 Task: Move the task Create a new online platform for online life coaching services to the section To-Do in the project BrainWave and sort the tasks in the project by Due Date
Action: Mouse moved to (565, 427)
Screenshot: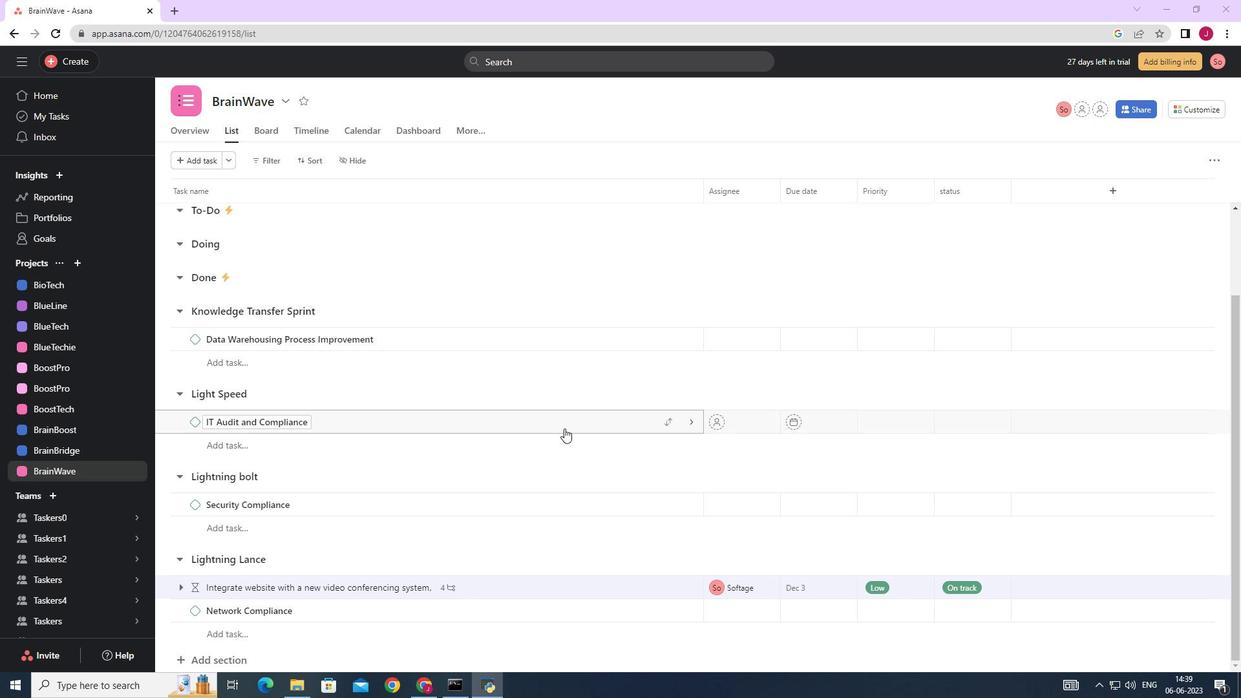 
Action: Mouse scrolled (565, 428) with delta (0, 0)
Screenshot: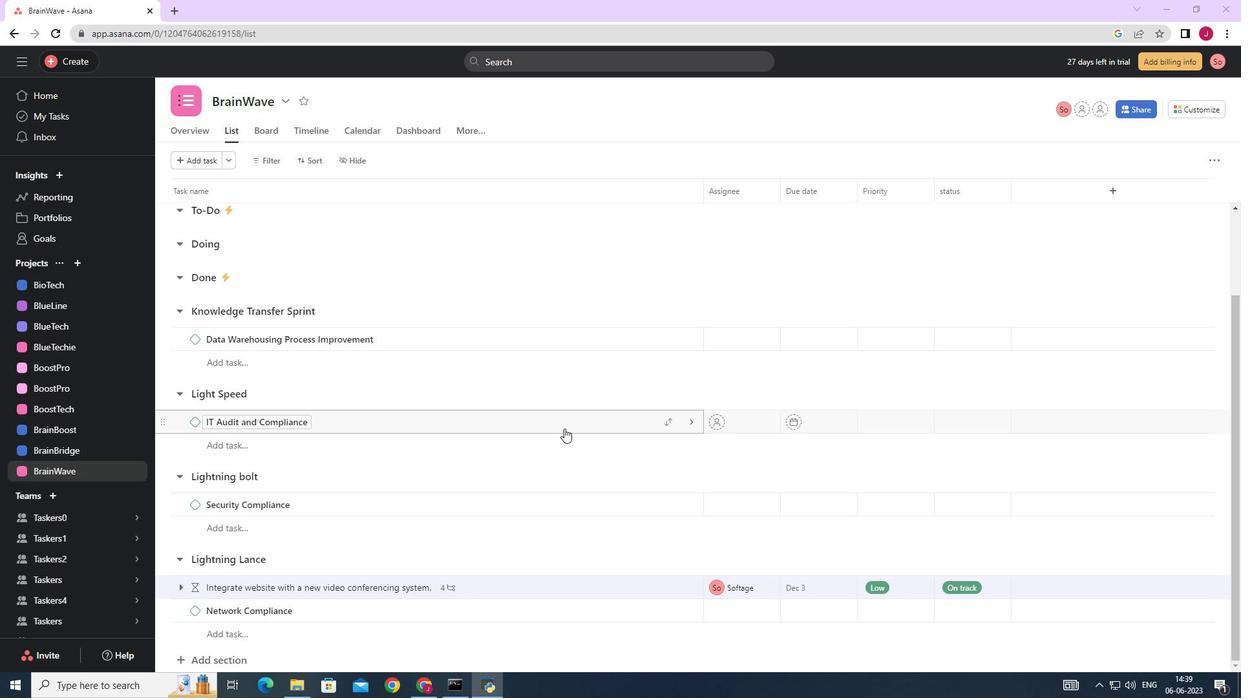 
Action: Mouse moved to (565, 427)
Screenshot: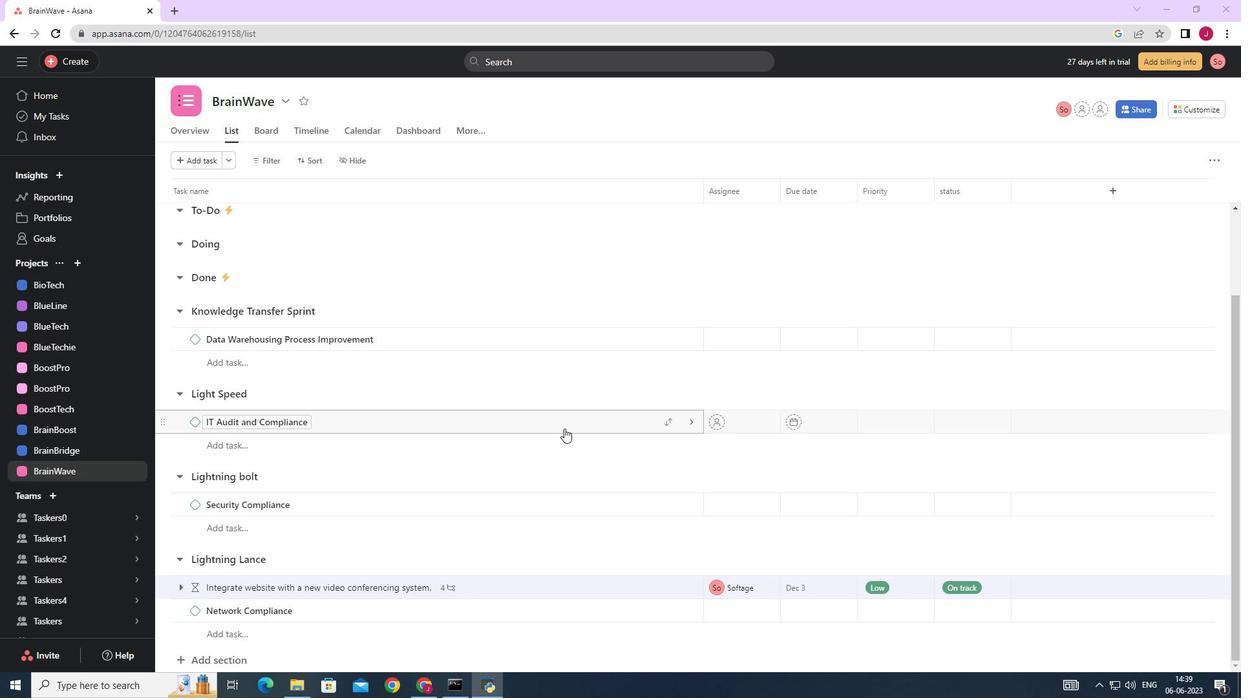 
Action: Mouse scrolled (565, 428) with delta (0, 0)
Screenshot: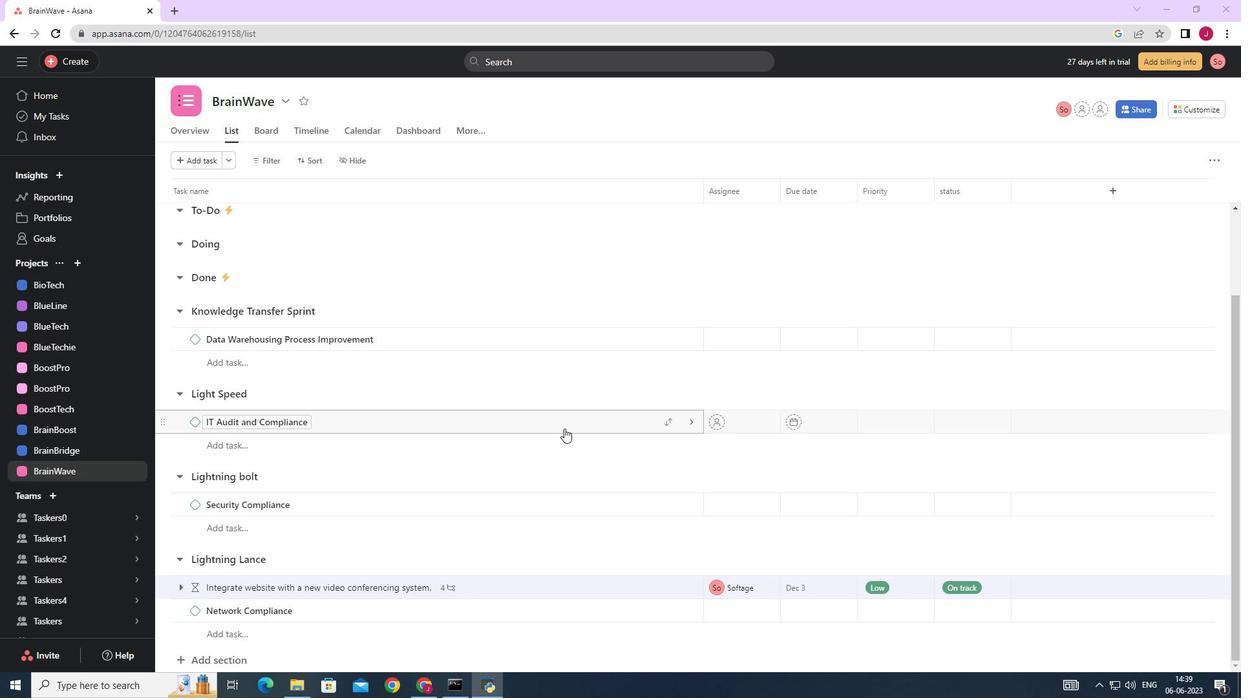 
Action: Mouse moved to (565, 424)
Screenshot: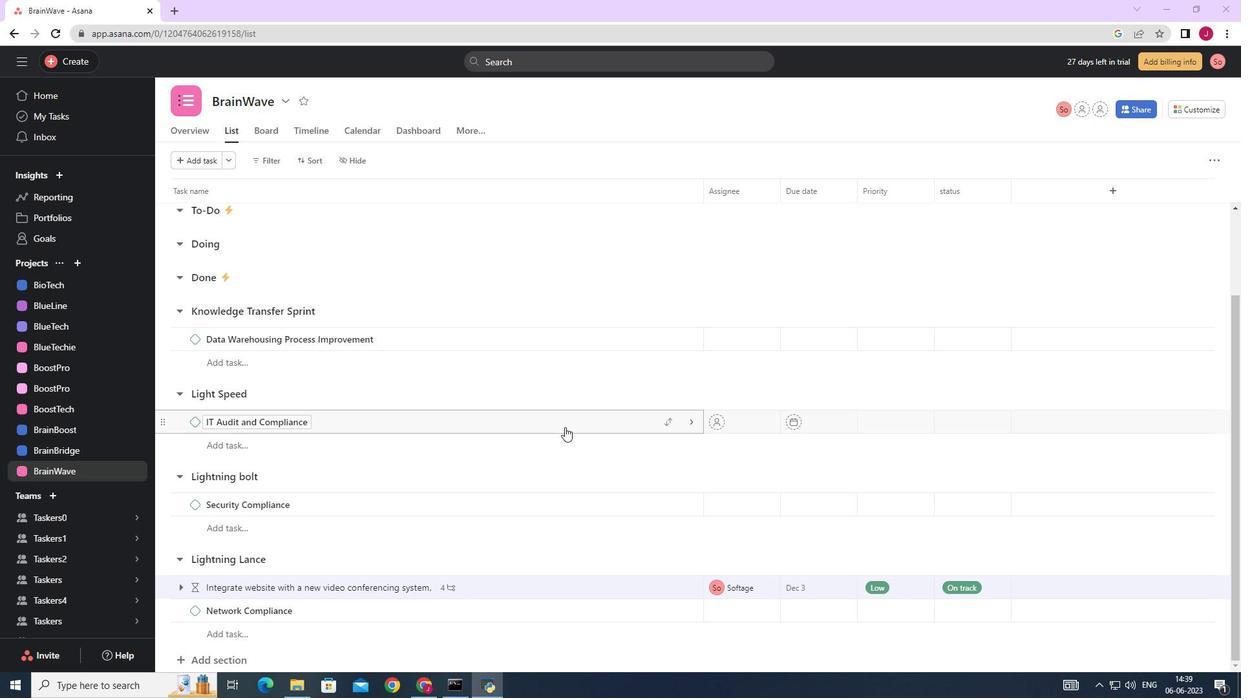 
Action: Mouse scrolled (565, 426) with delta (0, 0)
Screenshot: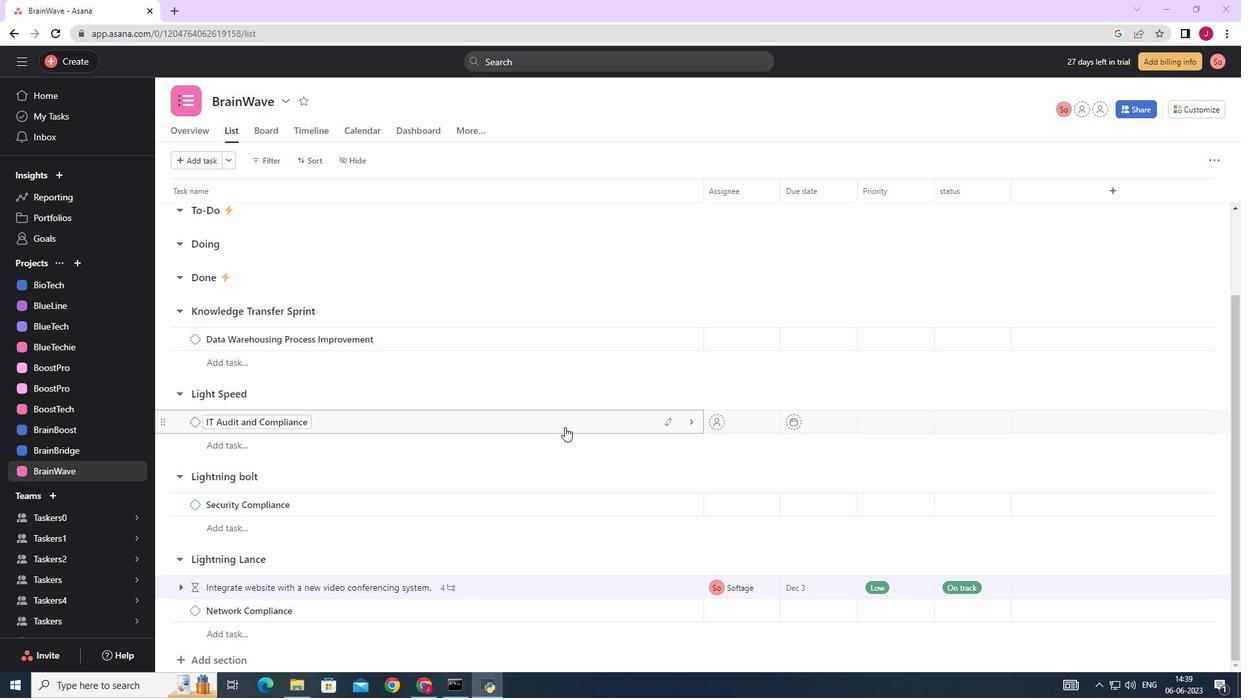 
Action: Mouse moved to (664, 263)
Screenshot: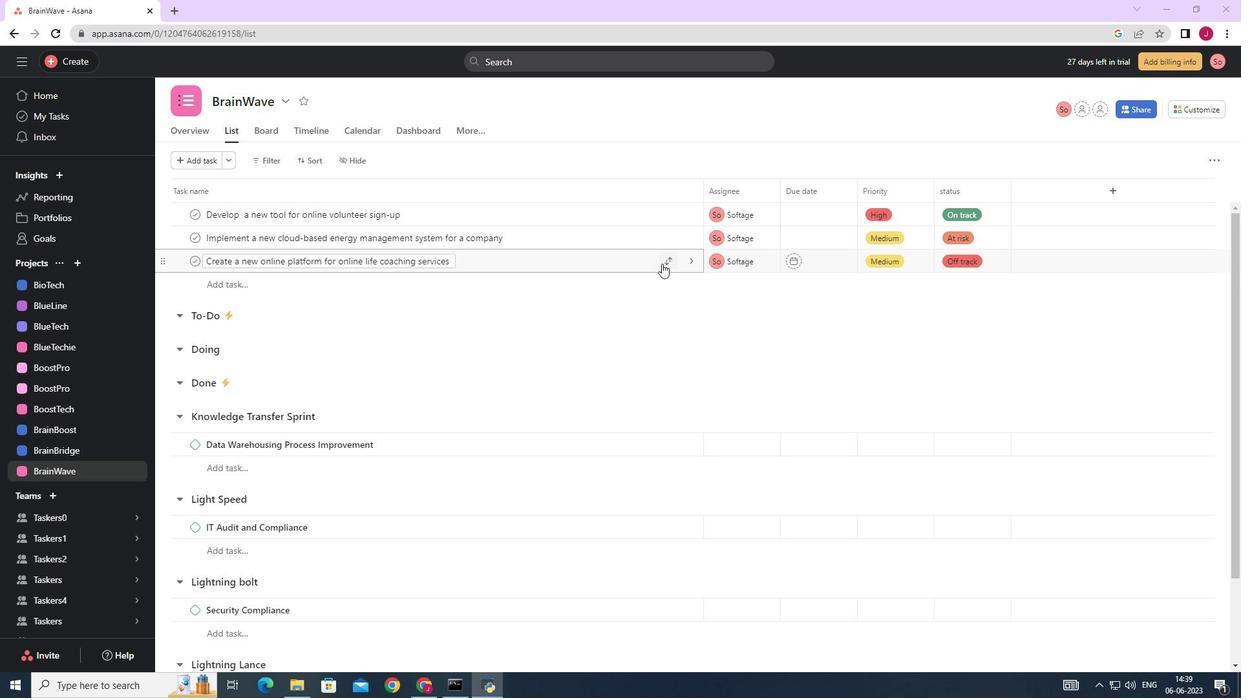 
Action: Mouse pressed left at (664, 263)
Screenshot: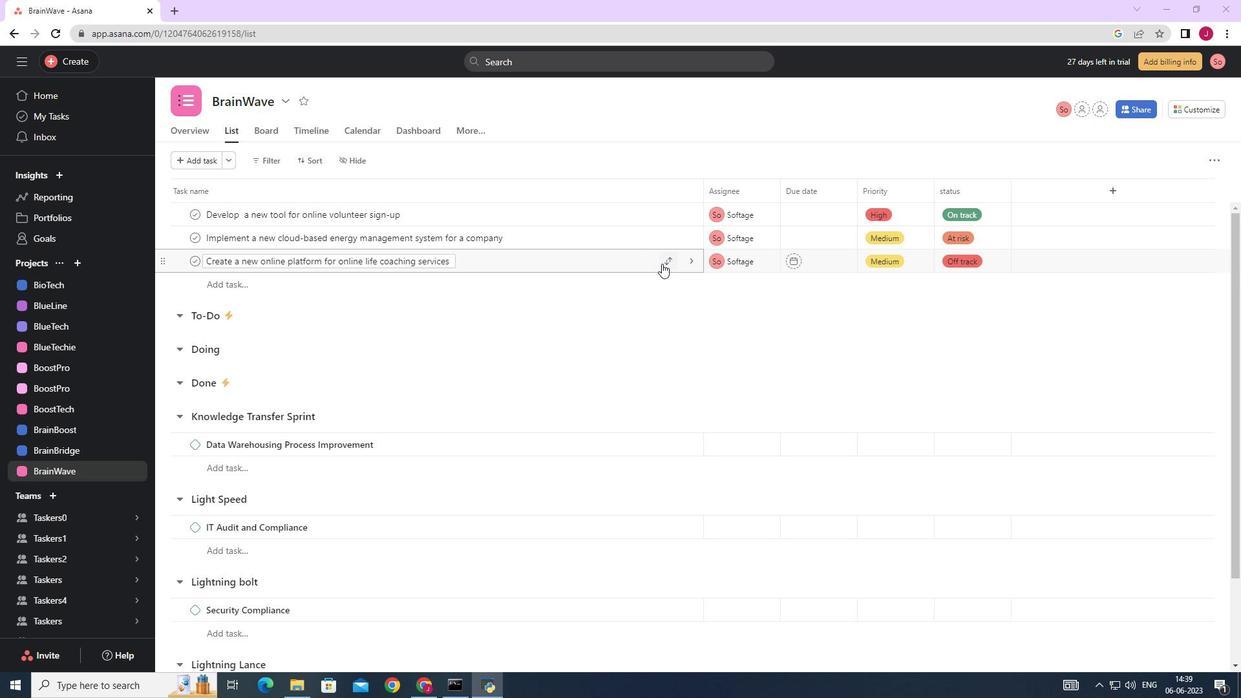
Action: Mouse moved to (595, 330)
Screenshot: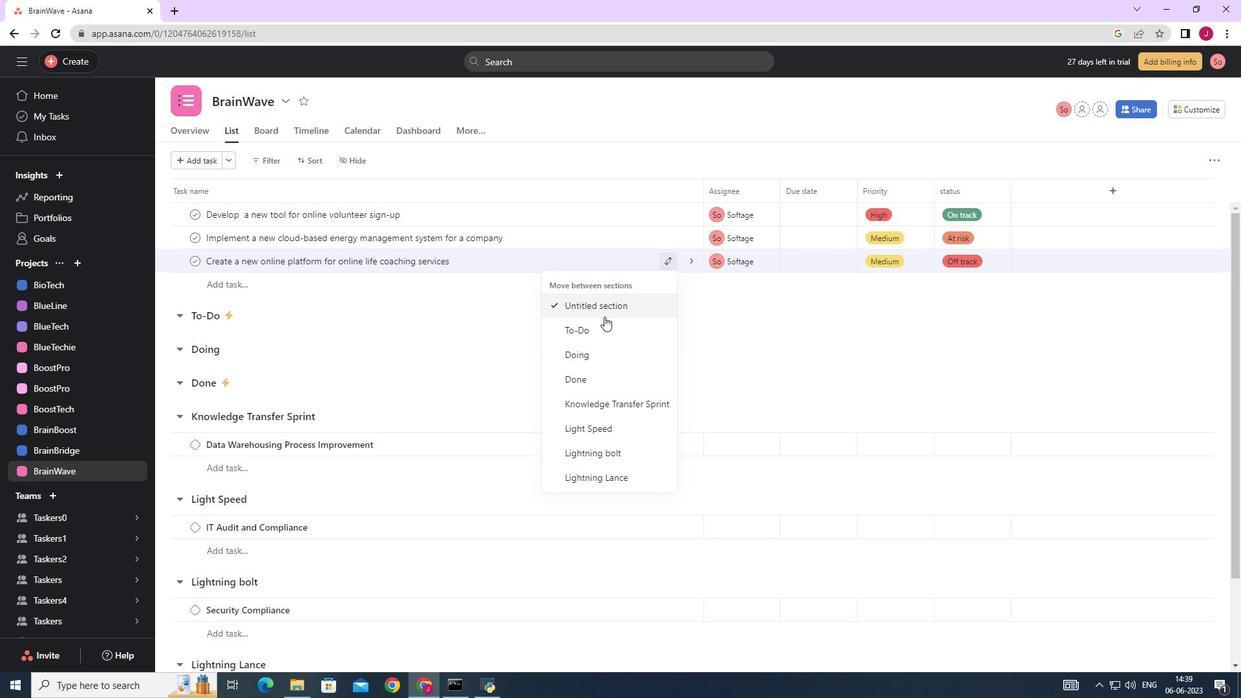 
Action: Mouse pressed left at (595, 330)
Screenshot: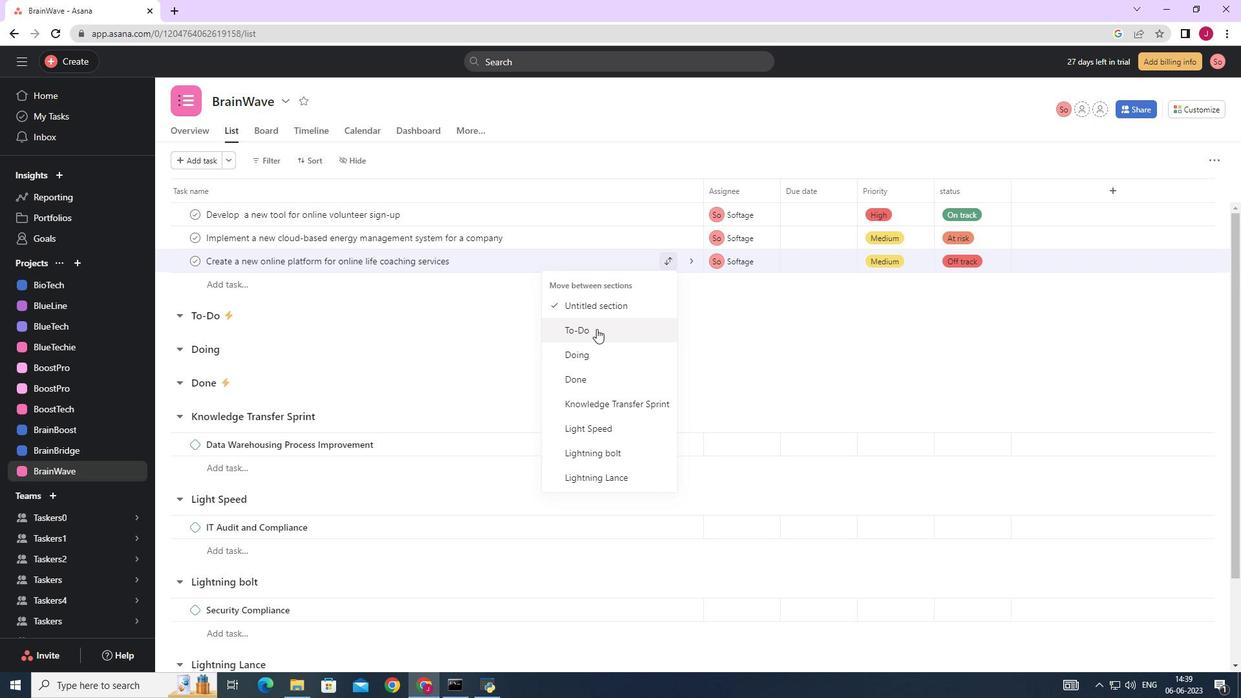
Action: Mouse moved to (320, 155)
Screenshot: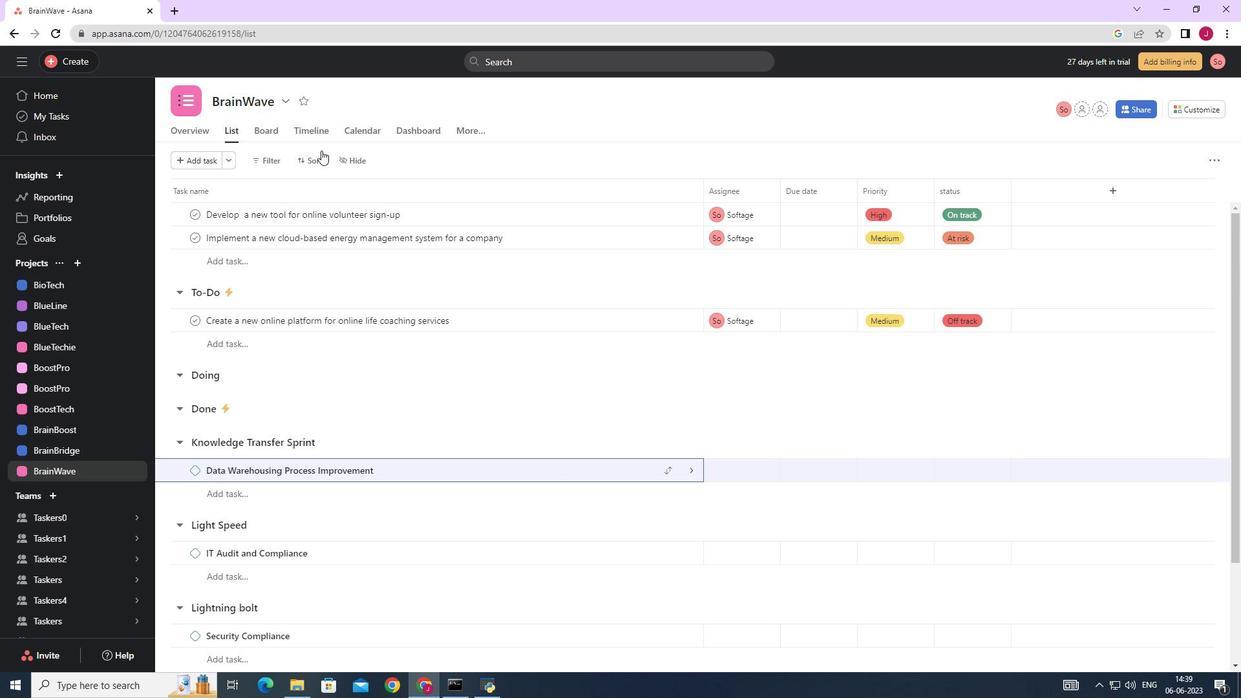 
Action: Mouse pressed left at (320, 155)
Screenshot: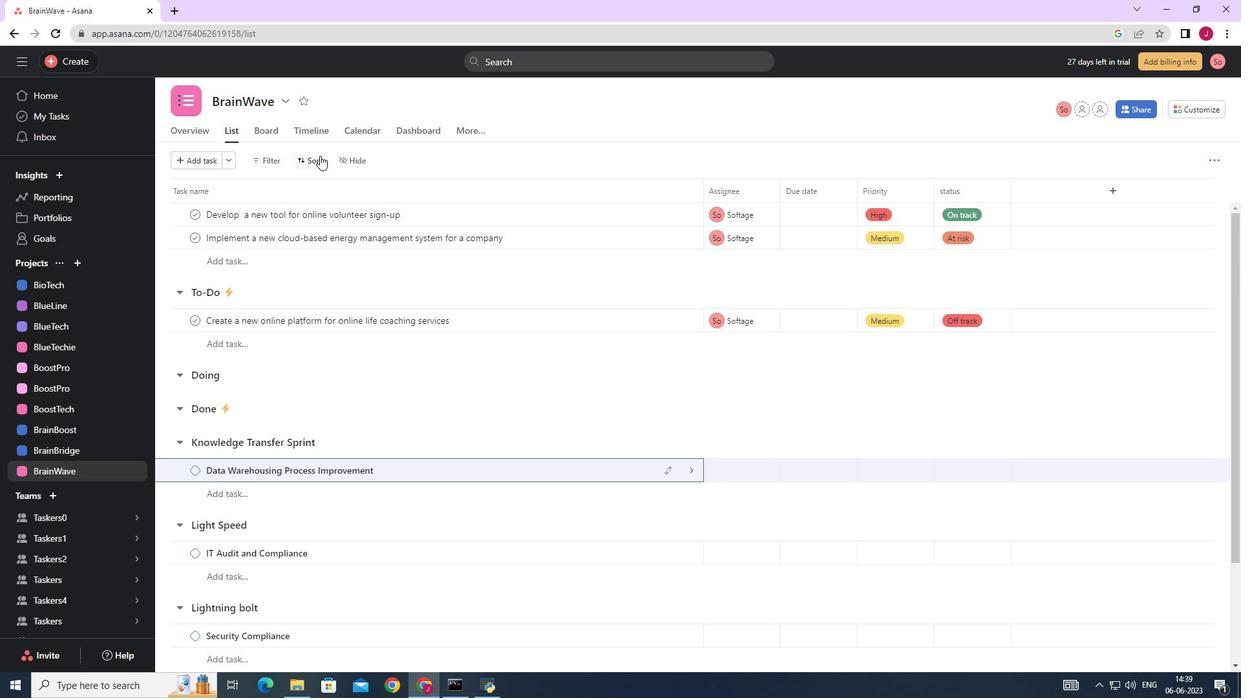 
Action: Mouse moved to (331, 244)
Screenshot: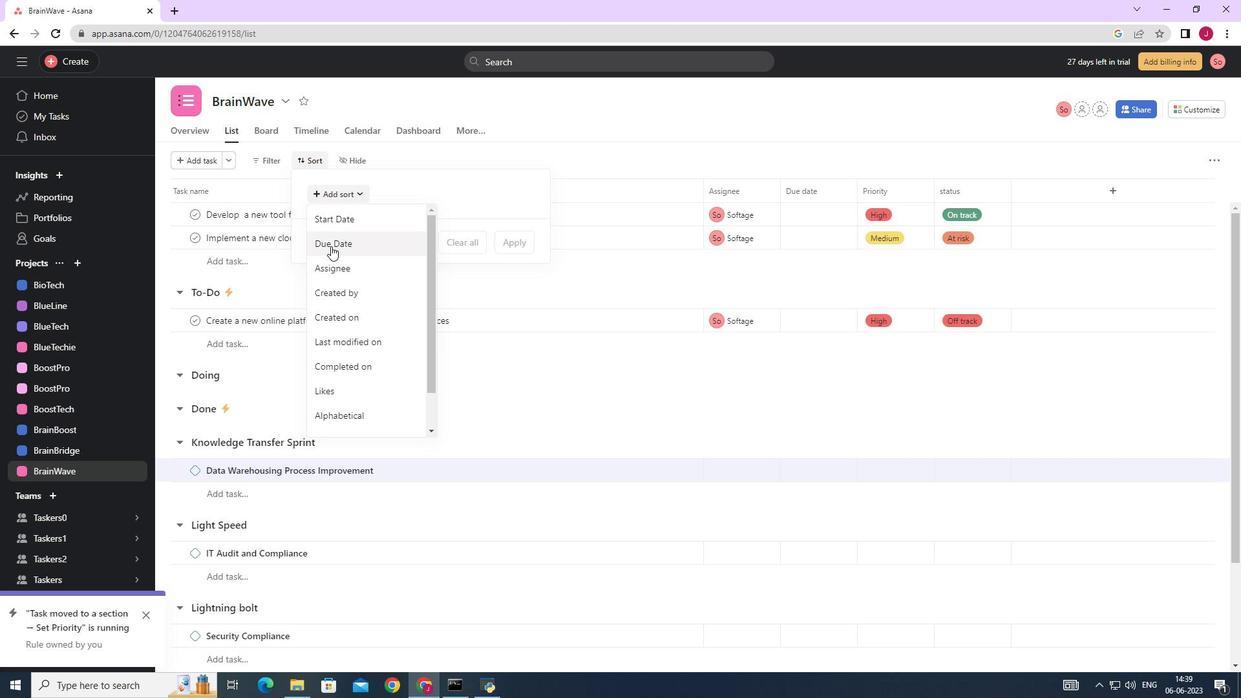 
Action: Mouse pressed left at (331, 244)
Screenshot: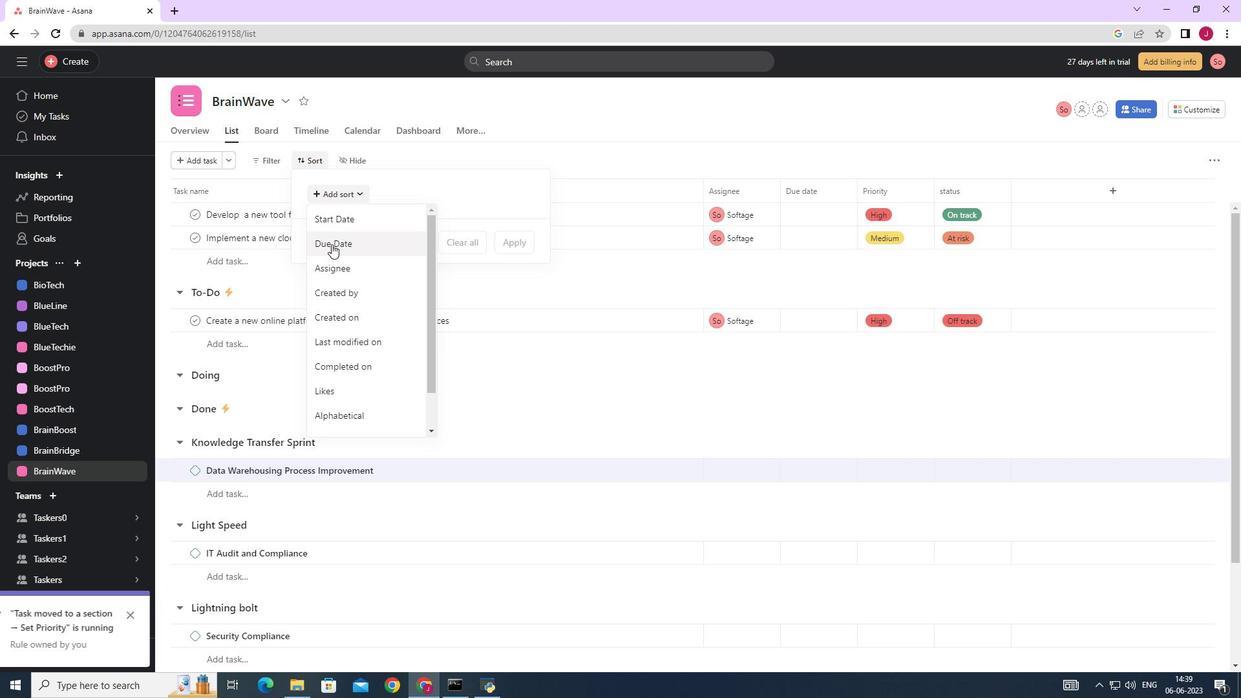 
Action: Mouse moved to (516, 296)
Screenshot: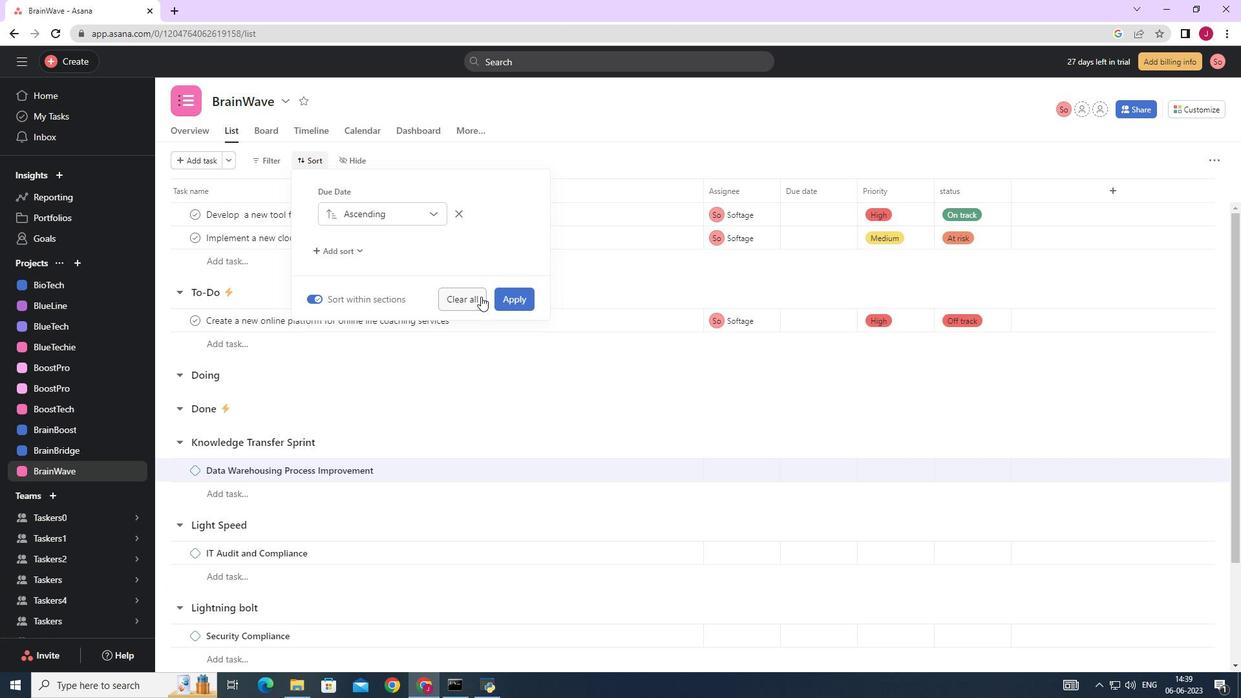 
Action: Mouse pressed left at (516, 296)
Screenshot: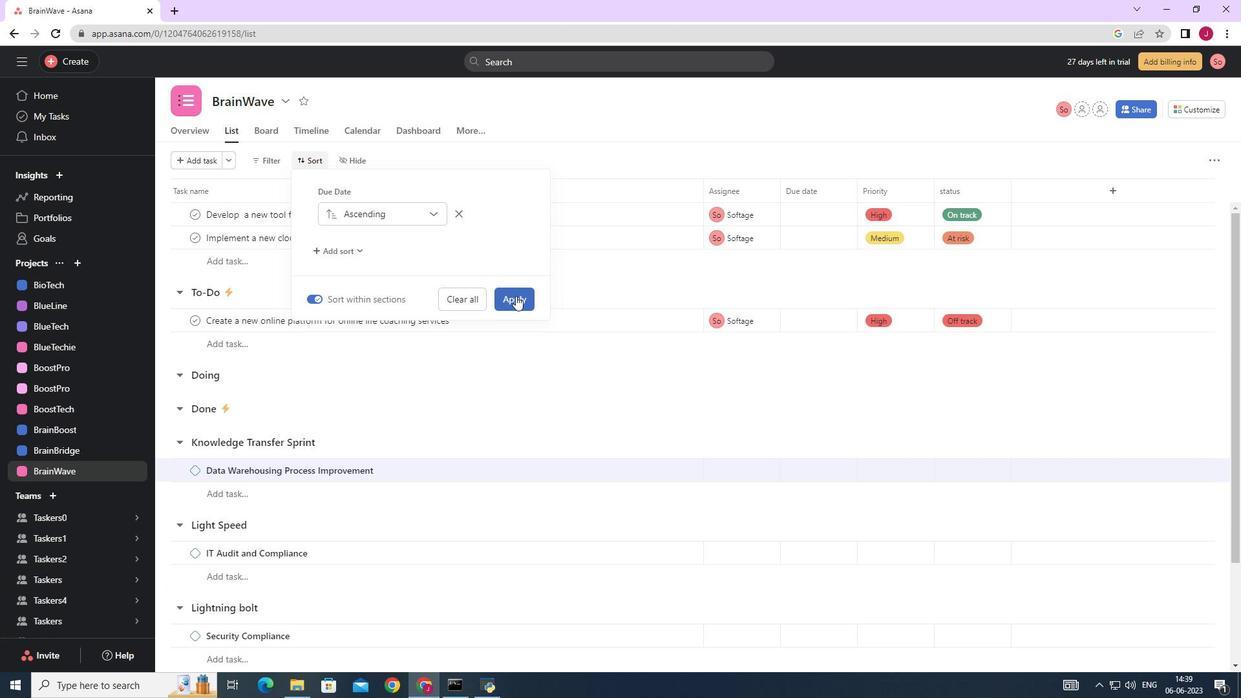
Action: Mouse moved to (518, 296)
Screenshot: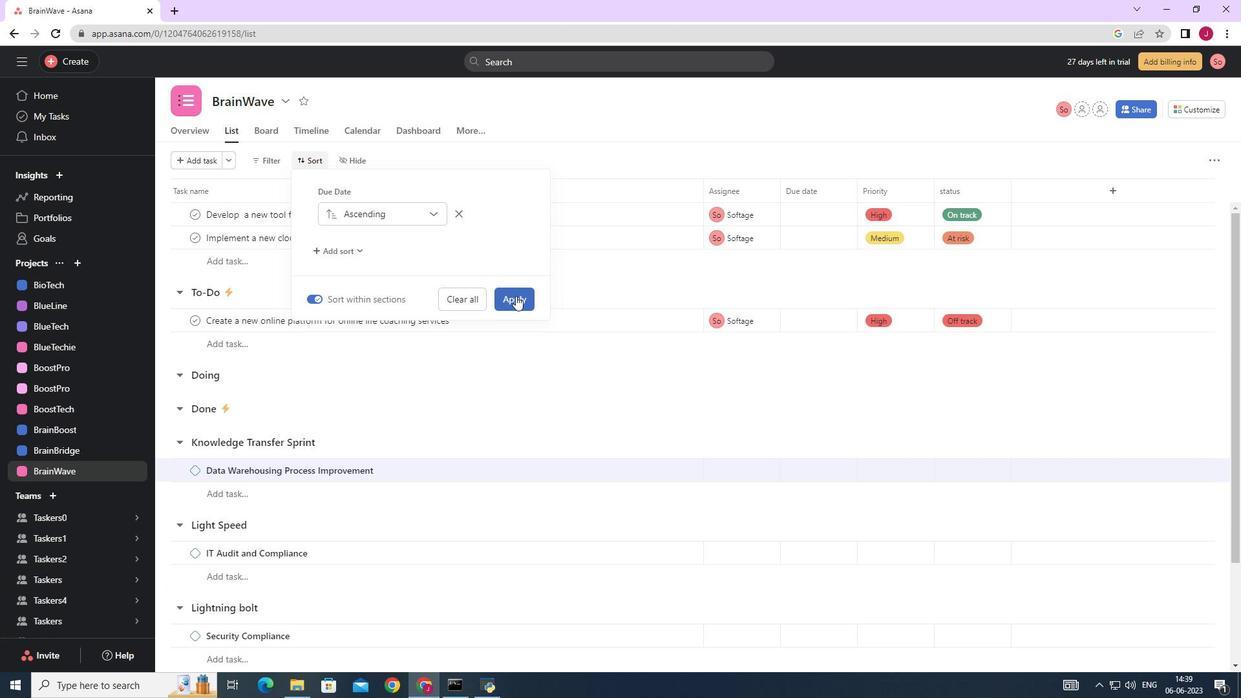 
